 Task: Add Sprouts Peppermint Spray to the cart.
Action: Mouse moved to (995, 346)
Screenshot: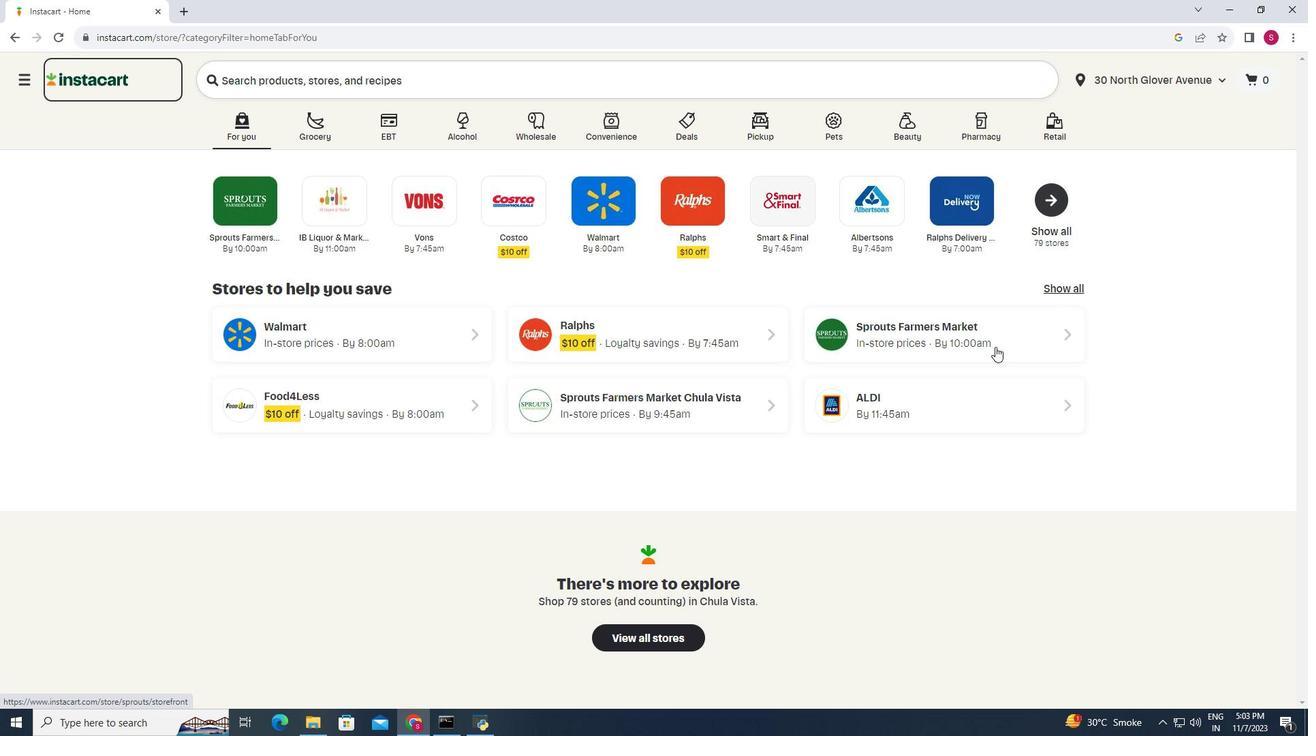 
Action: Mouse pressed left at (995, 346)
Screenshot: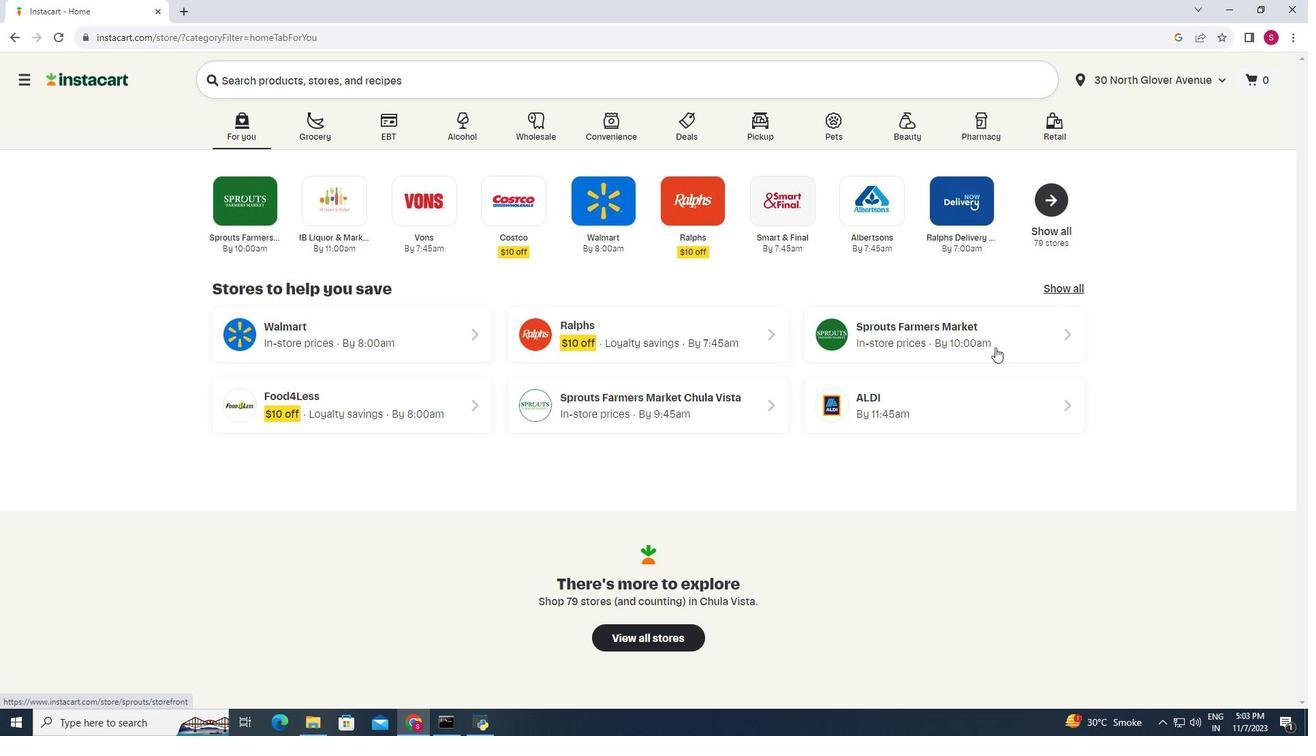 
Action: Mouse moved to (77, 468)
Screenshot: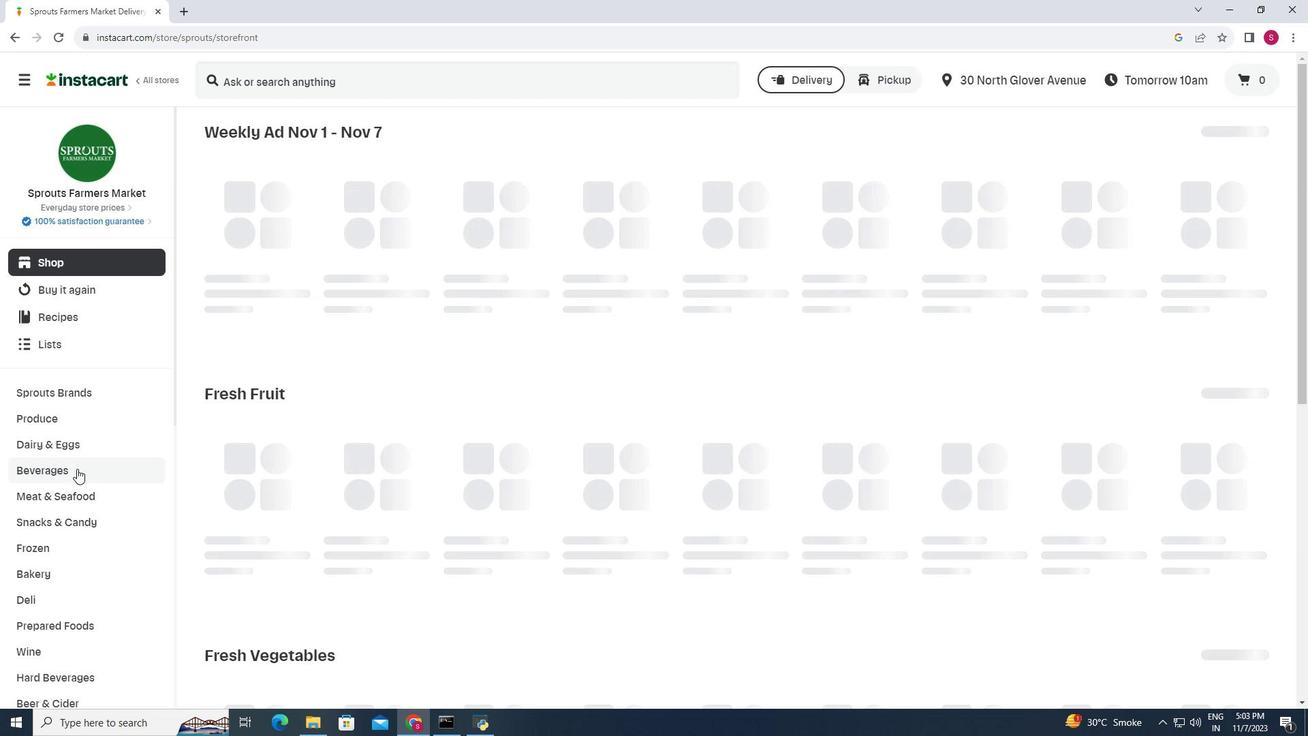 
Action: Mouse scrolled (77, 468) with delta (0, 0)
Screenshot: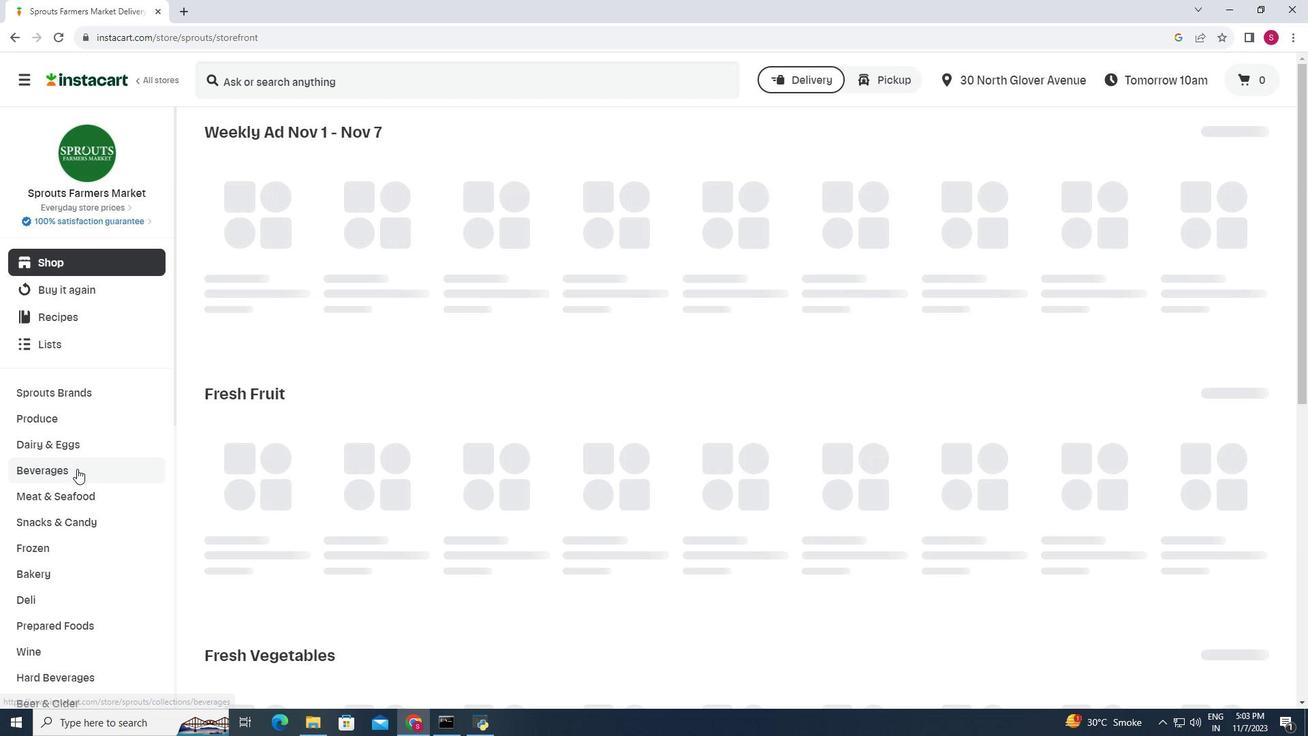 
Action: Mouse scrolled (77, 468) with delta (0, 0)
Screenshot: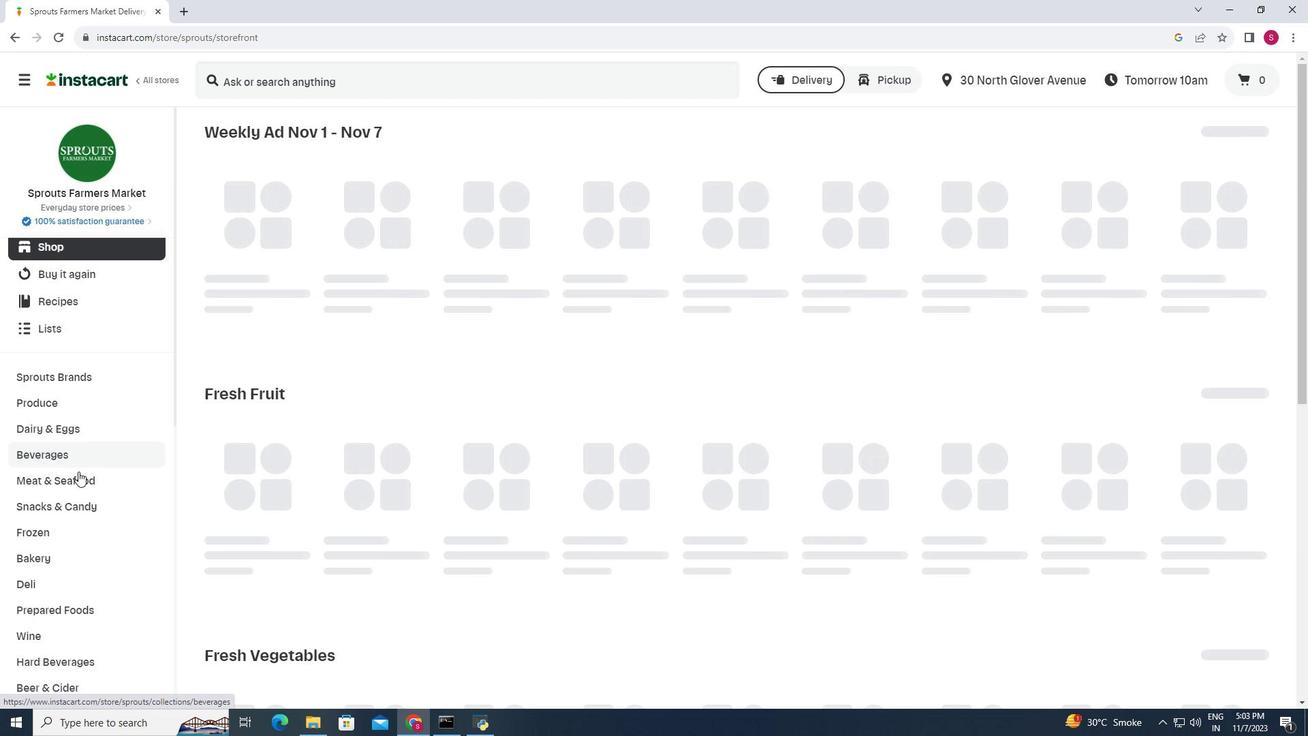 
Action: Mouse moved to (79, 471)
Screenshot: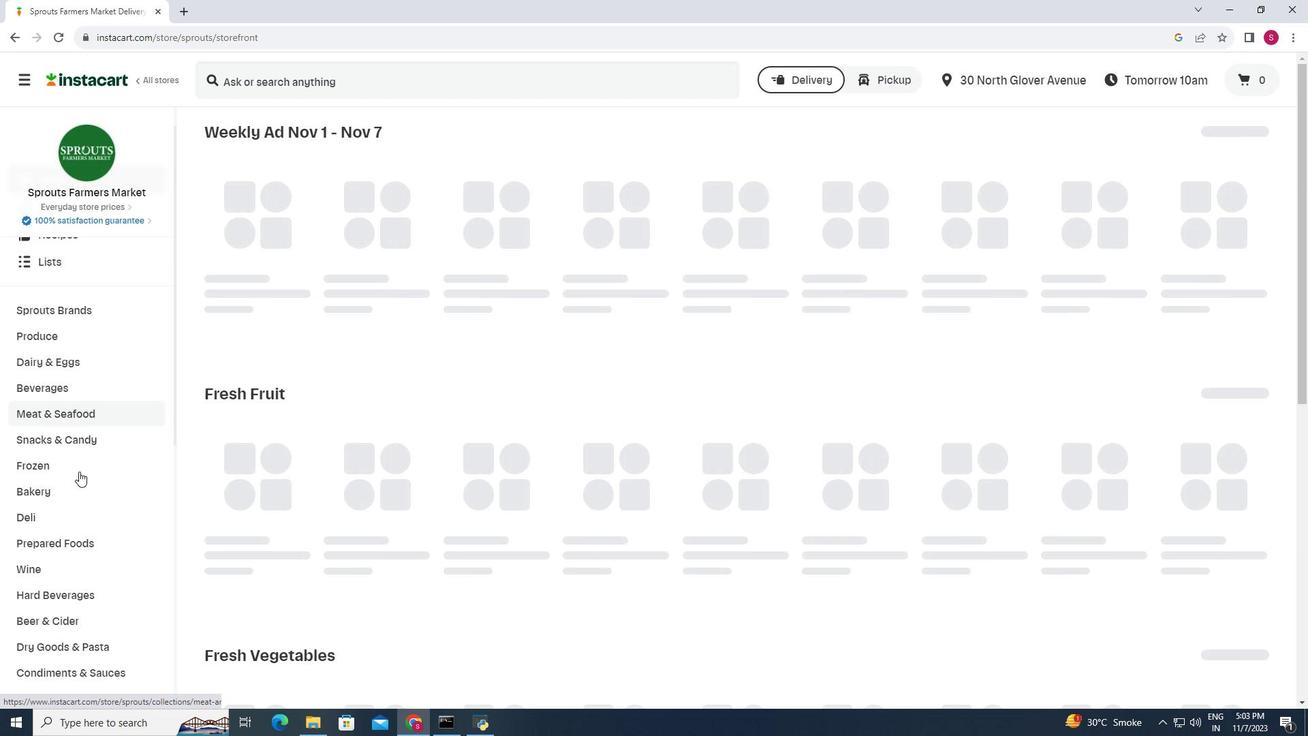 
Action: Mouse scrolled (79, 470) with delta (0, 0)
Screenshot: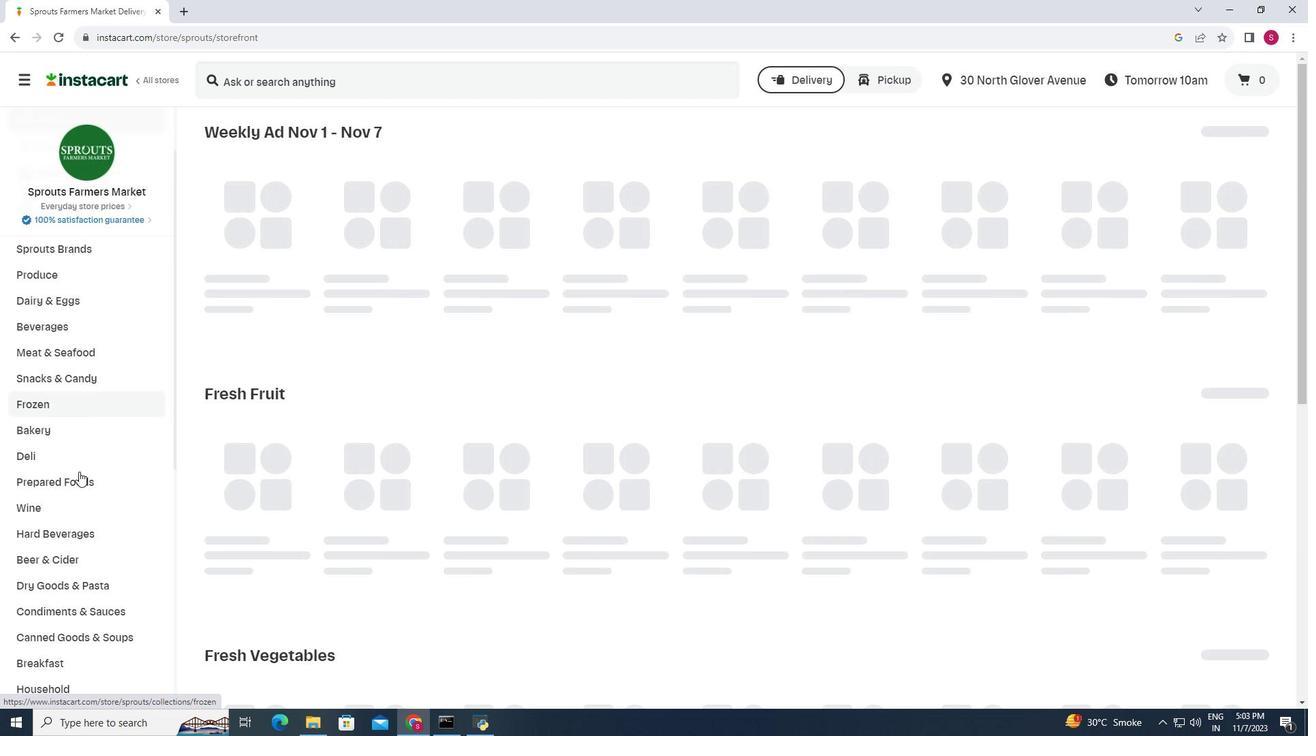 
Action: Mouse moved to (79, 471)
Screenshot: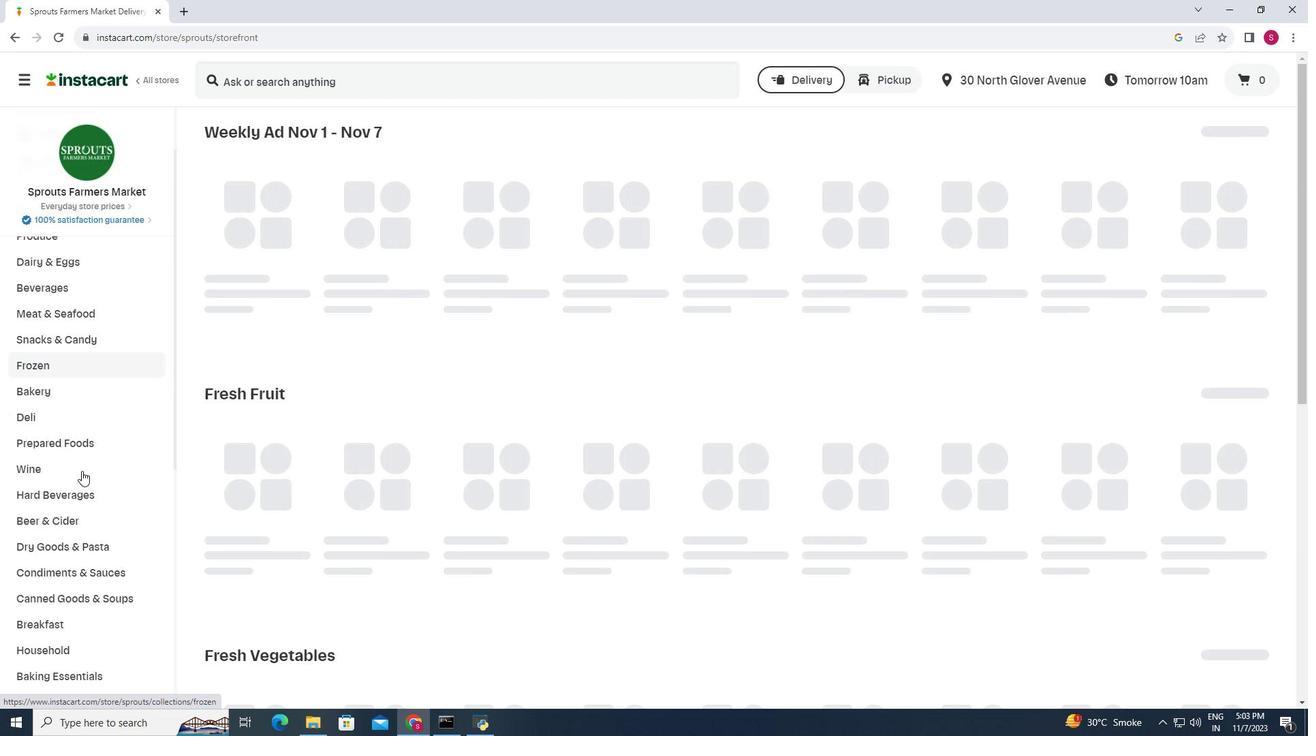 
Action: Mouse scrolled (79, 470) with delta (0, 0)
Screenshot: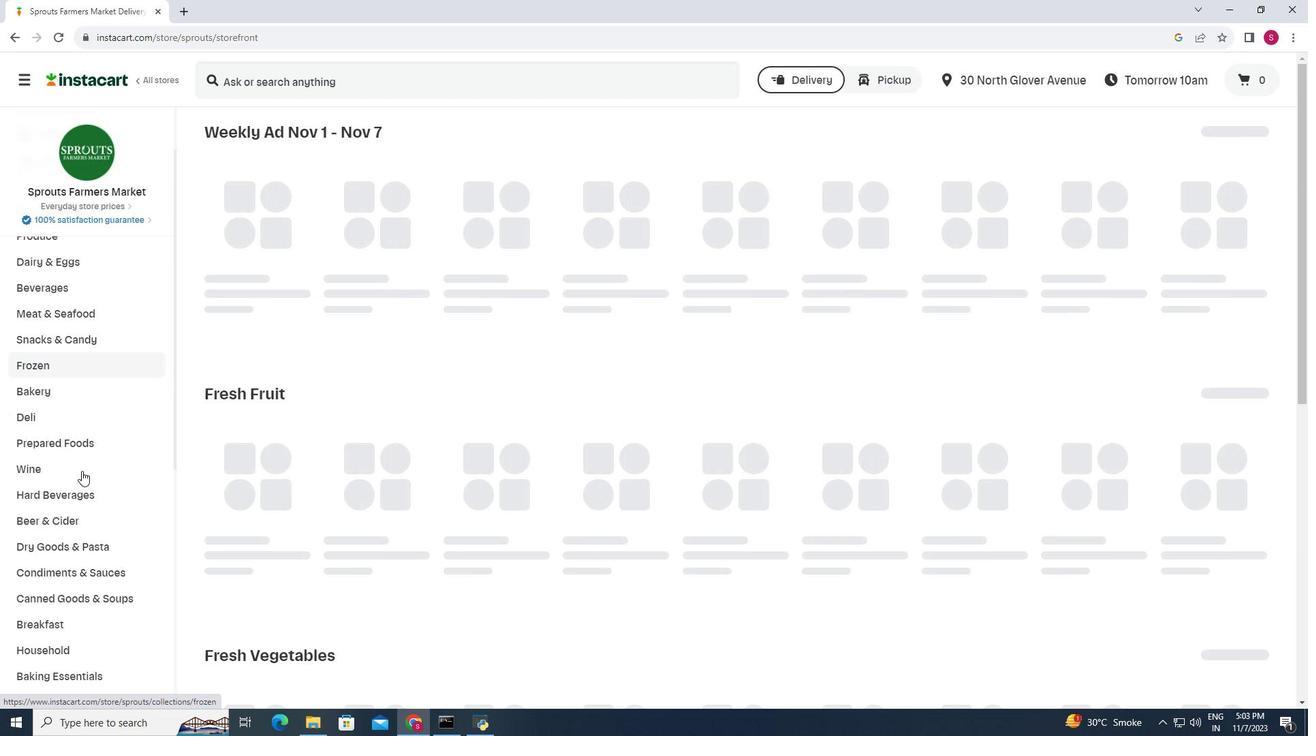 
Action: Mouse moved to (82, 557)
Screenshot: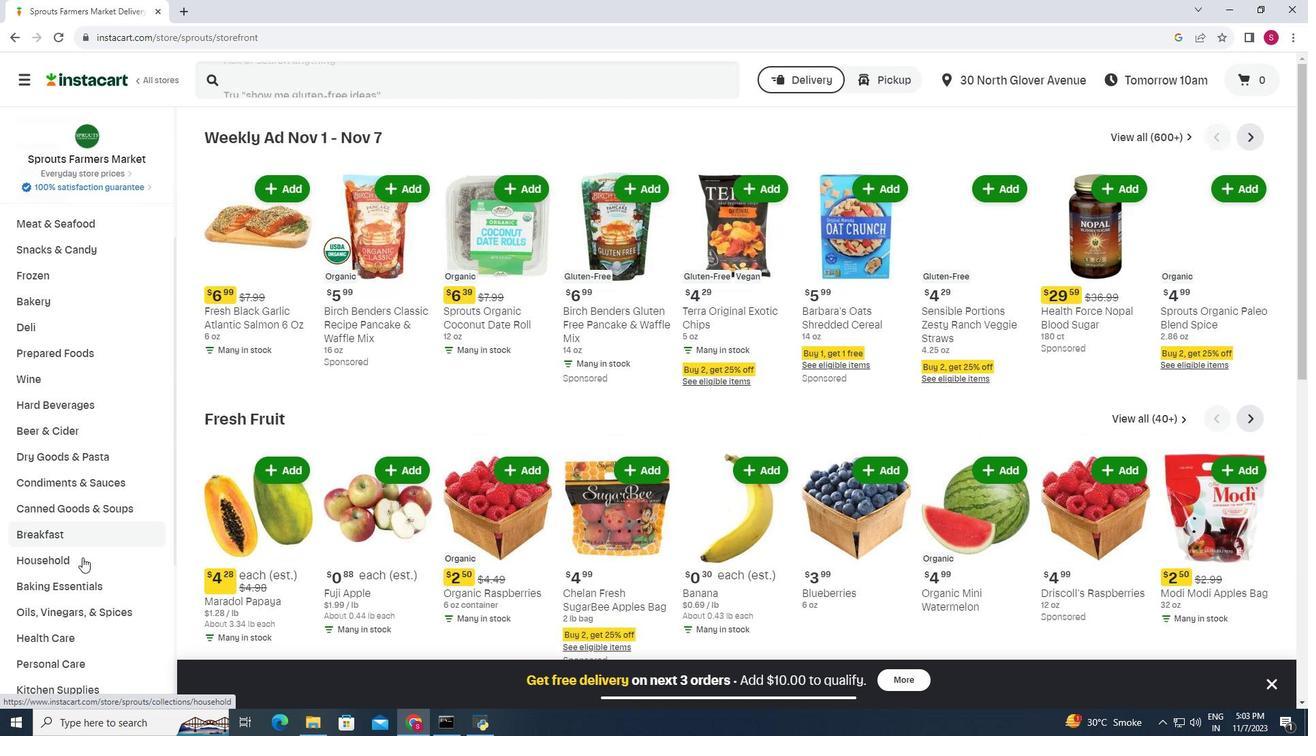 
Action: Mouse pressed left at (82, 557)
Screenshot: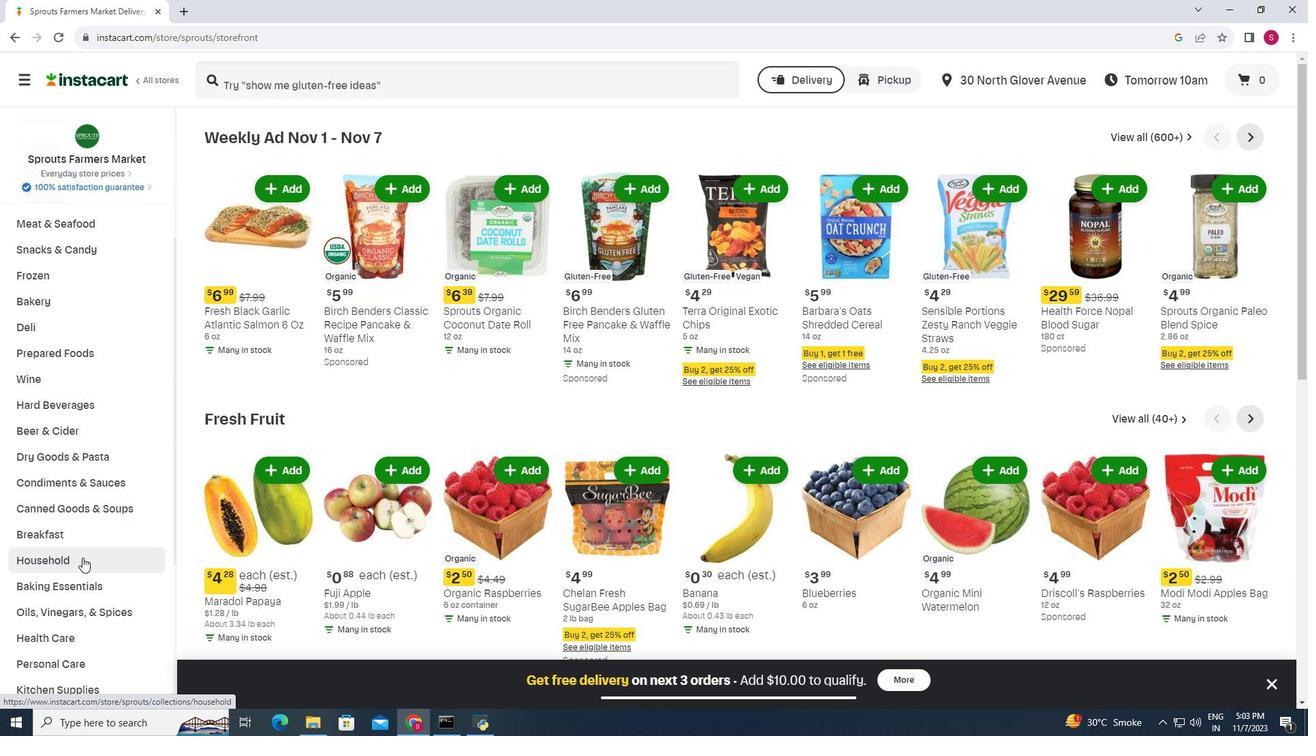
Action: Mouse moved to (731, 170)
Screenshot: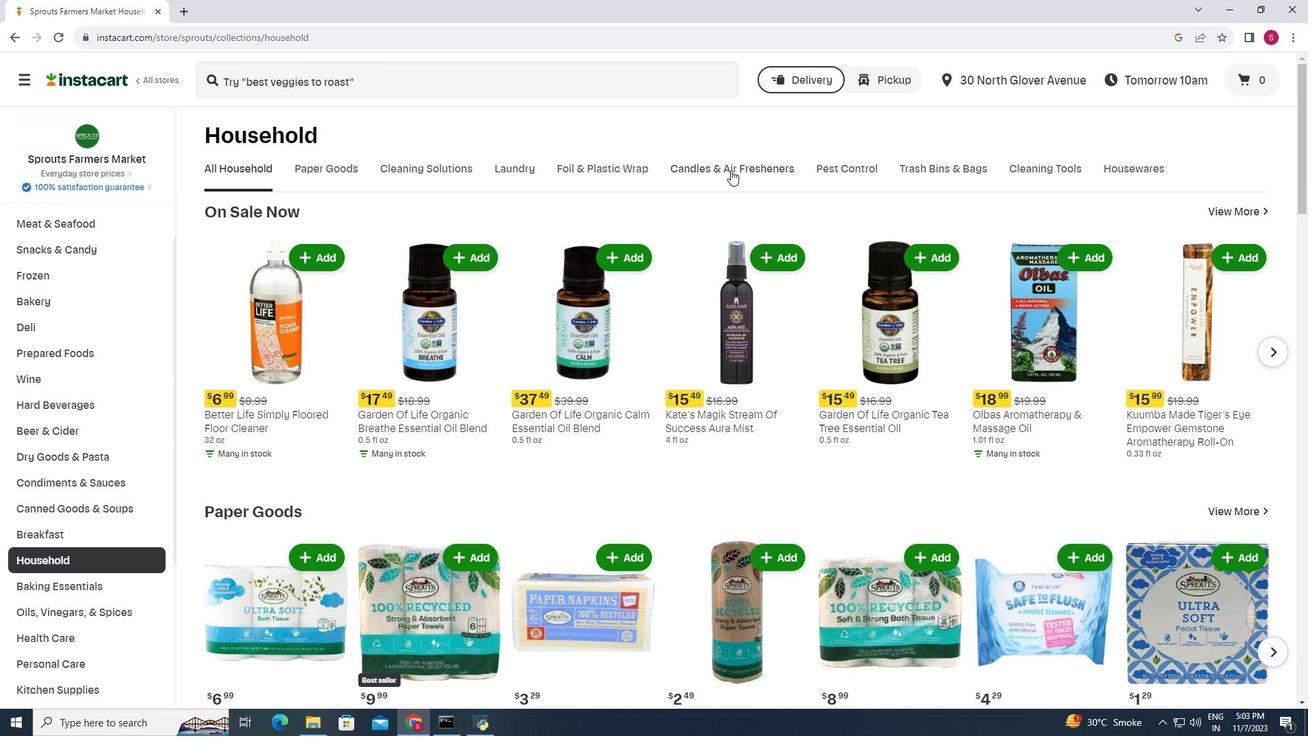 
Action: Mouse pressed left at (731, 170)
Screenshot: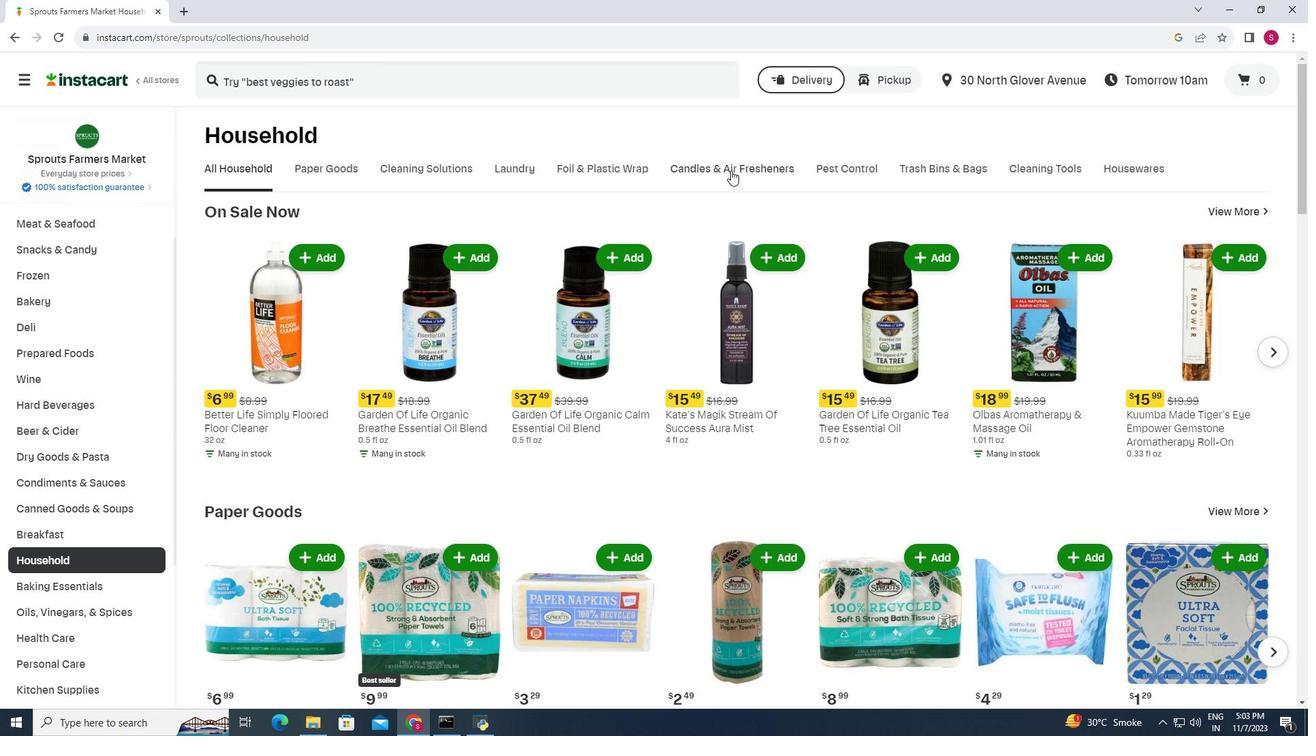 
Action: Mouse moved to (346, 83)
Screenshot: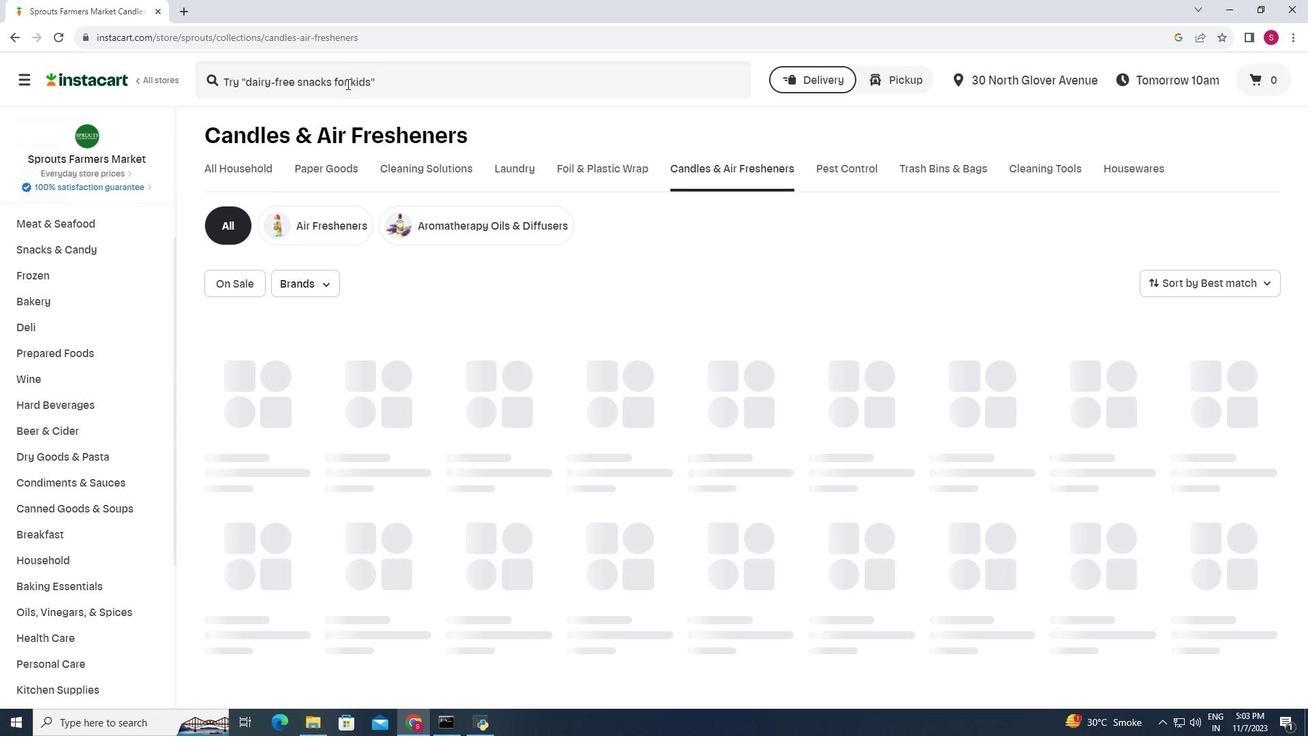 
Action: Mouse pressed left at (346, 83)
Screenshot: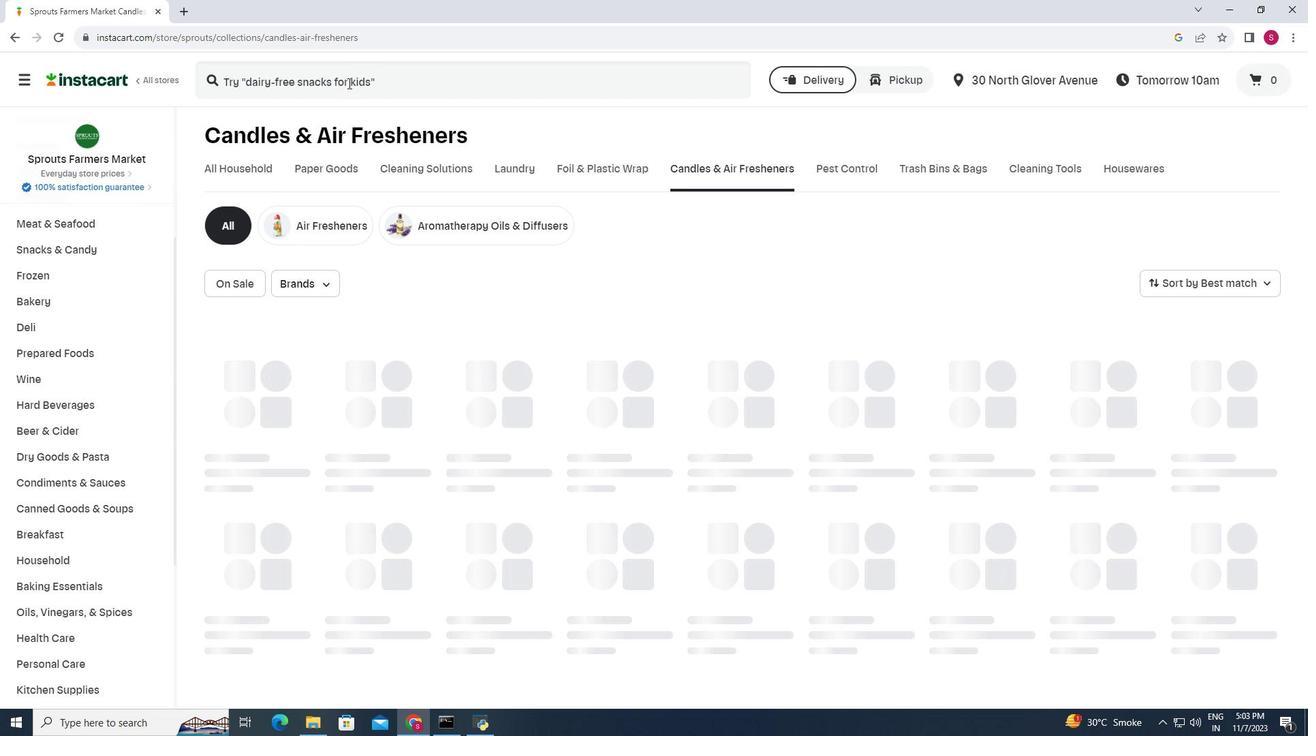 
Action: Mouse moved to (348, 83)
Screenshot: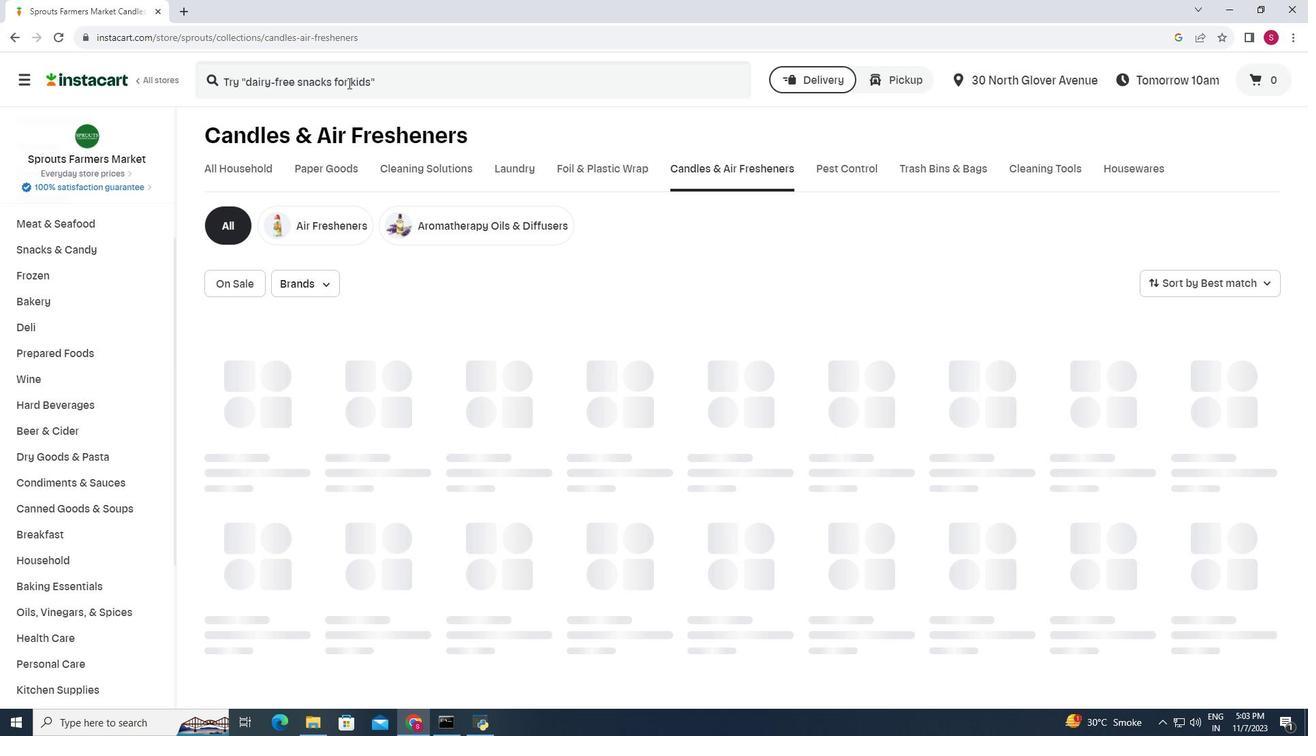 
Action: Key pressed <Key.shift>Sprouts<Key.space><Key.shift>O<Key.backspace><Key.shift>Peppermint<Key.space><Key.shift><Key.shift><Key.shift><Key.shift>Spray<Key.enter>
Screenshot: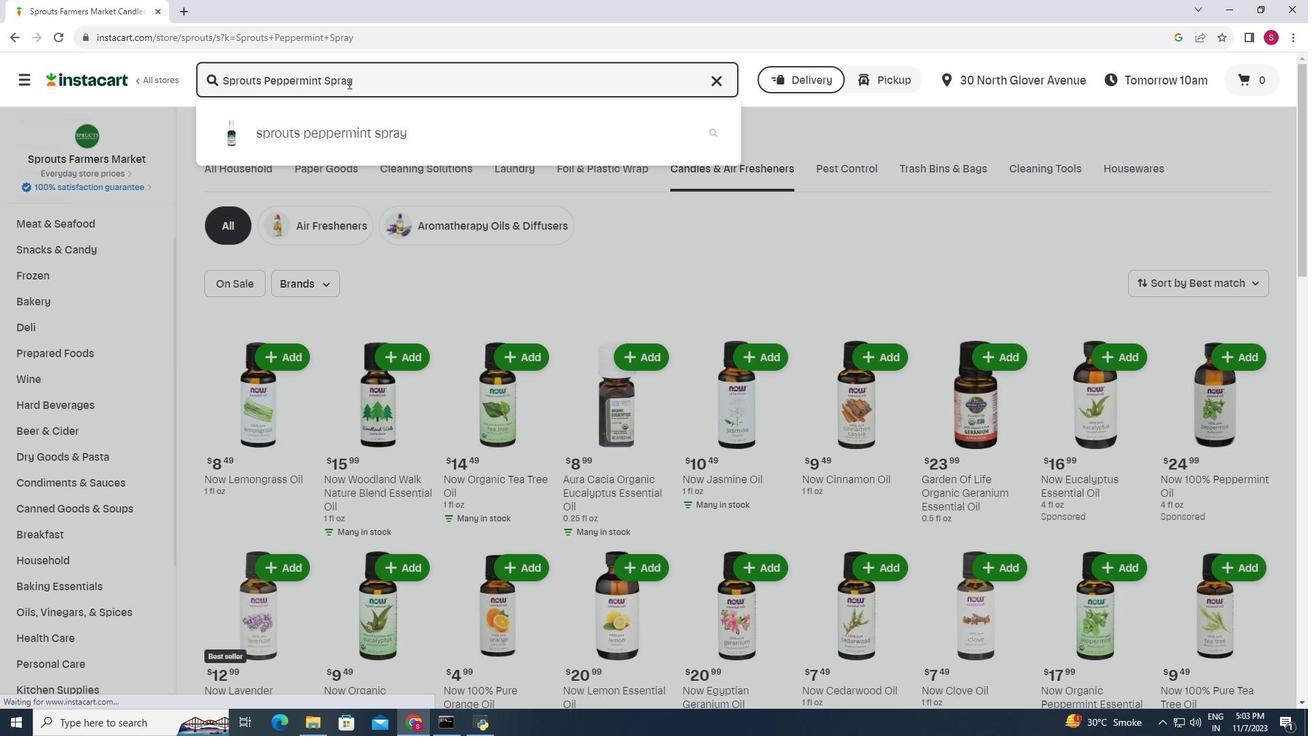 
Action: Mouse moved to (376, 207)
Screenshot: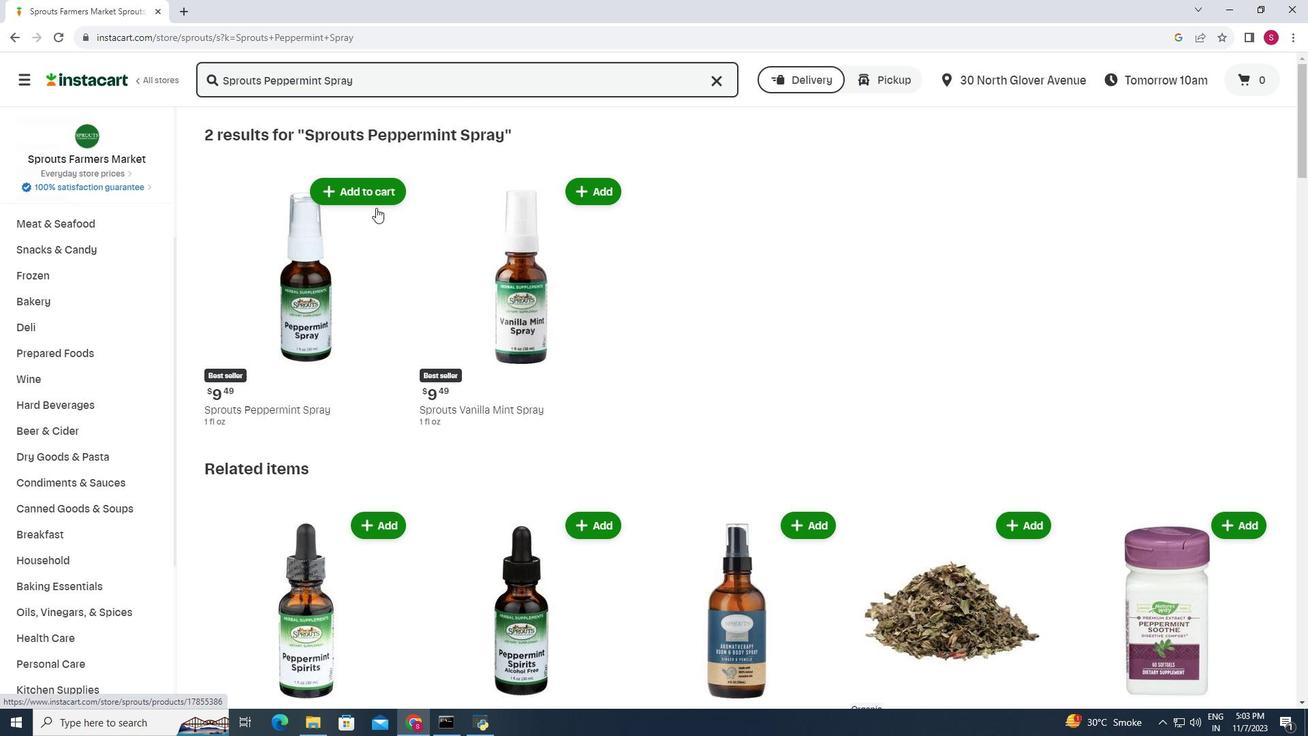 
Action: Mouse pressed left at (376, 207)
Screenshot: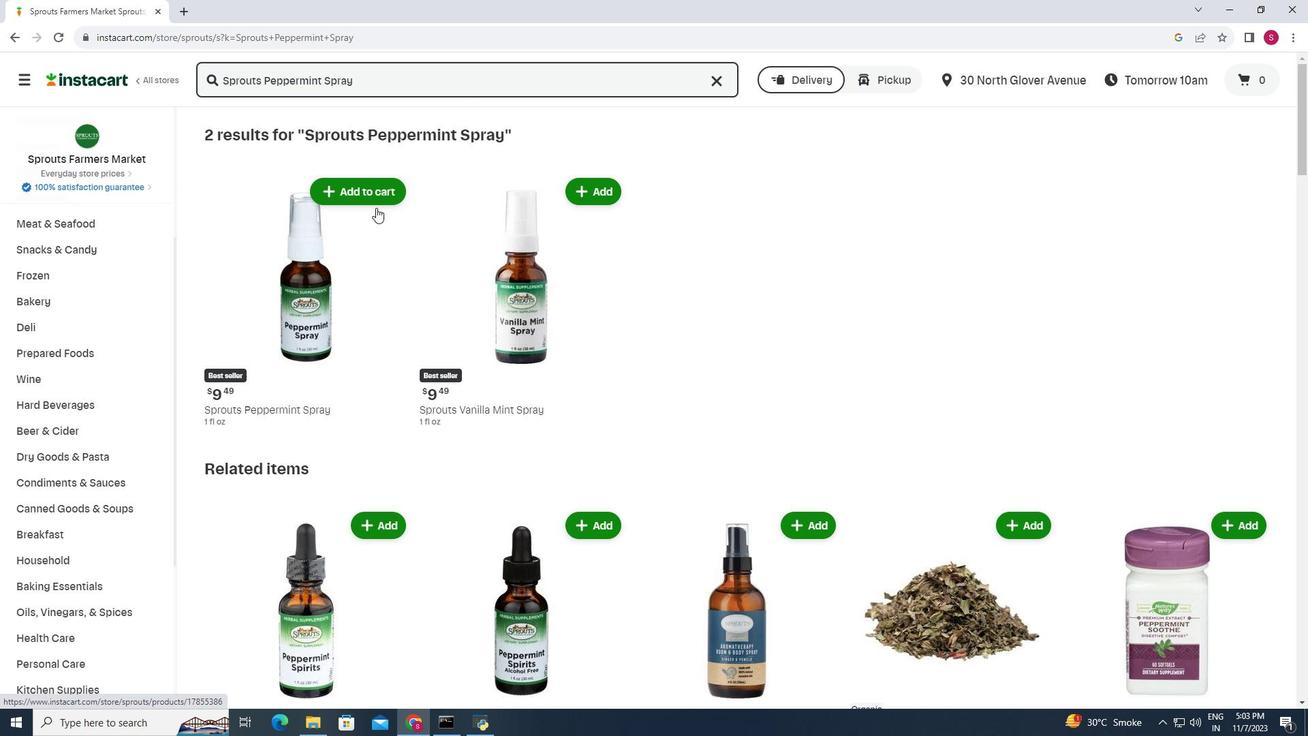 
Action: Mouse moved to (829, 278)
Screenshot: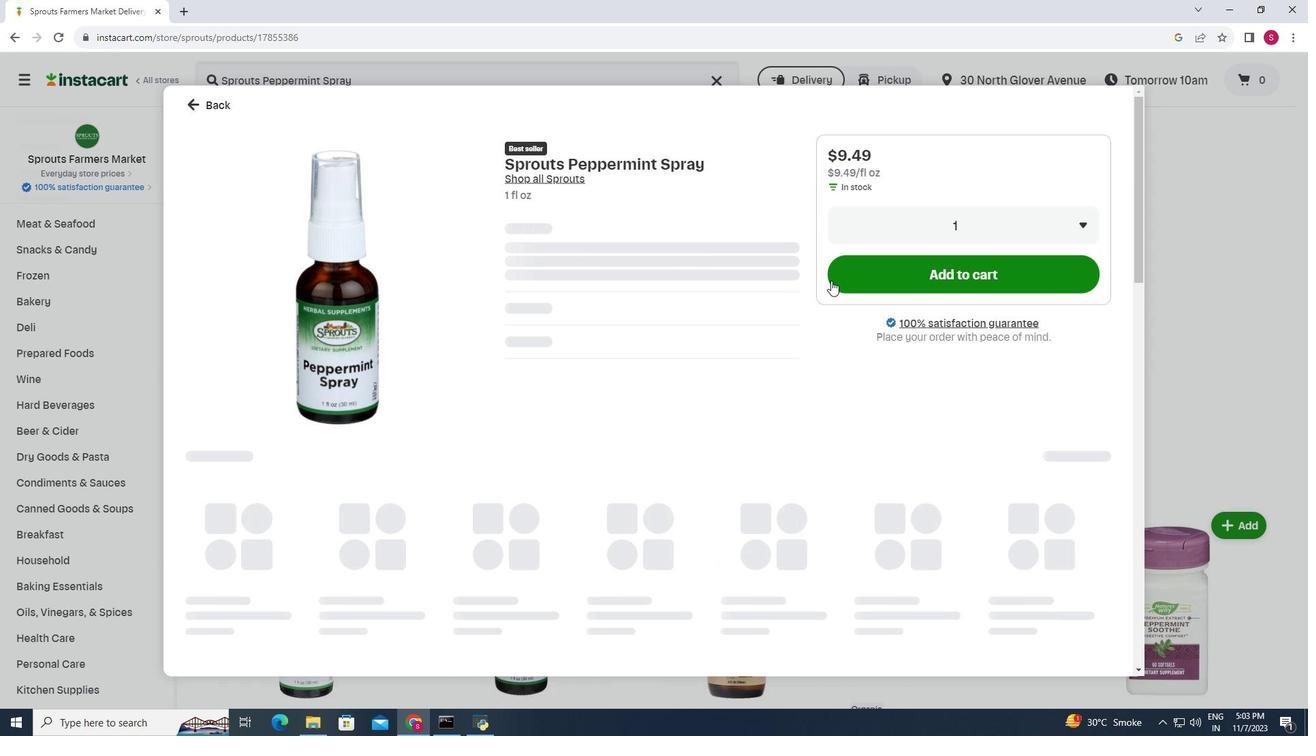 
Action: Mouse pressed left at (829, 278)
Screenshot: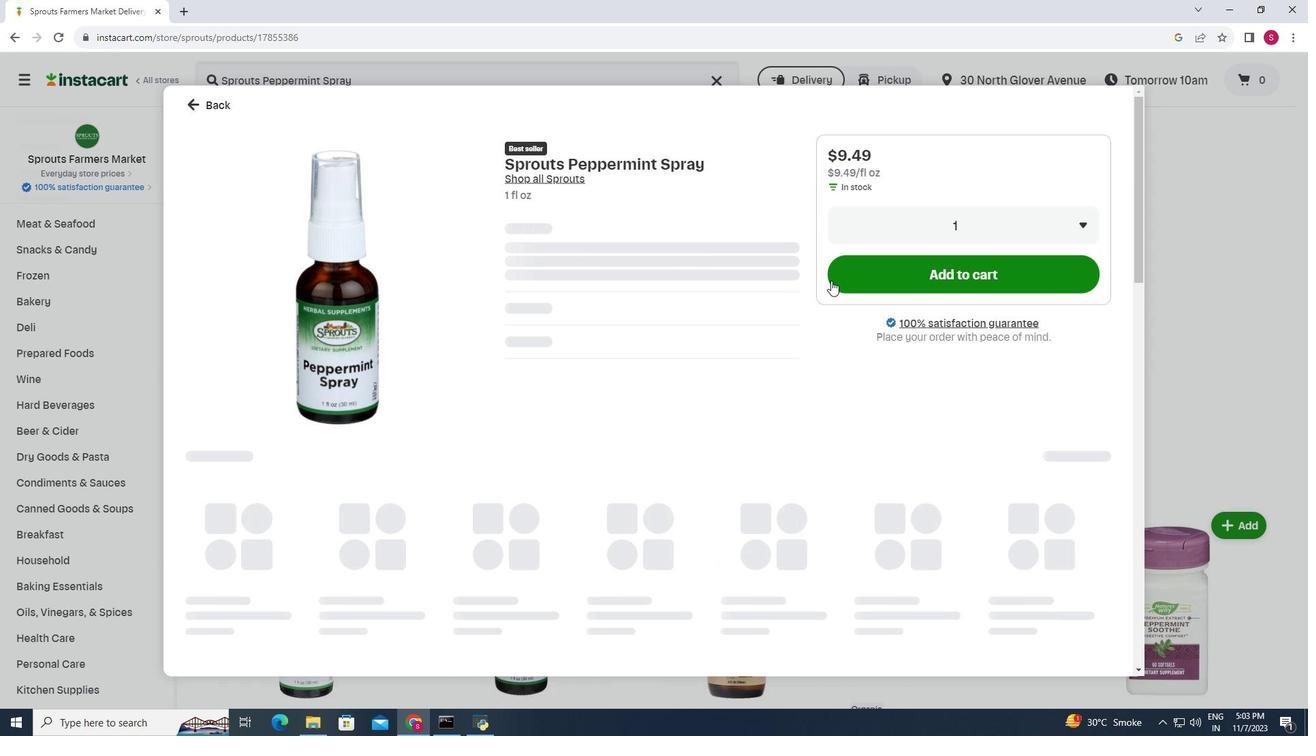 
Action: Mouse moved to (791, 241)
Screenshot: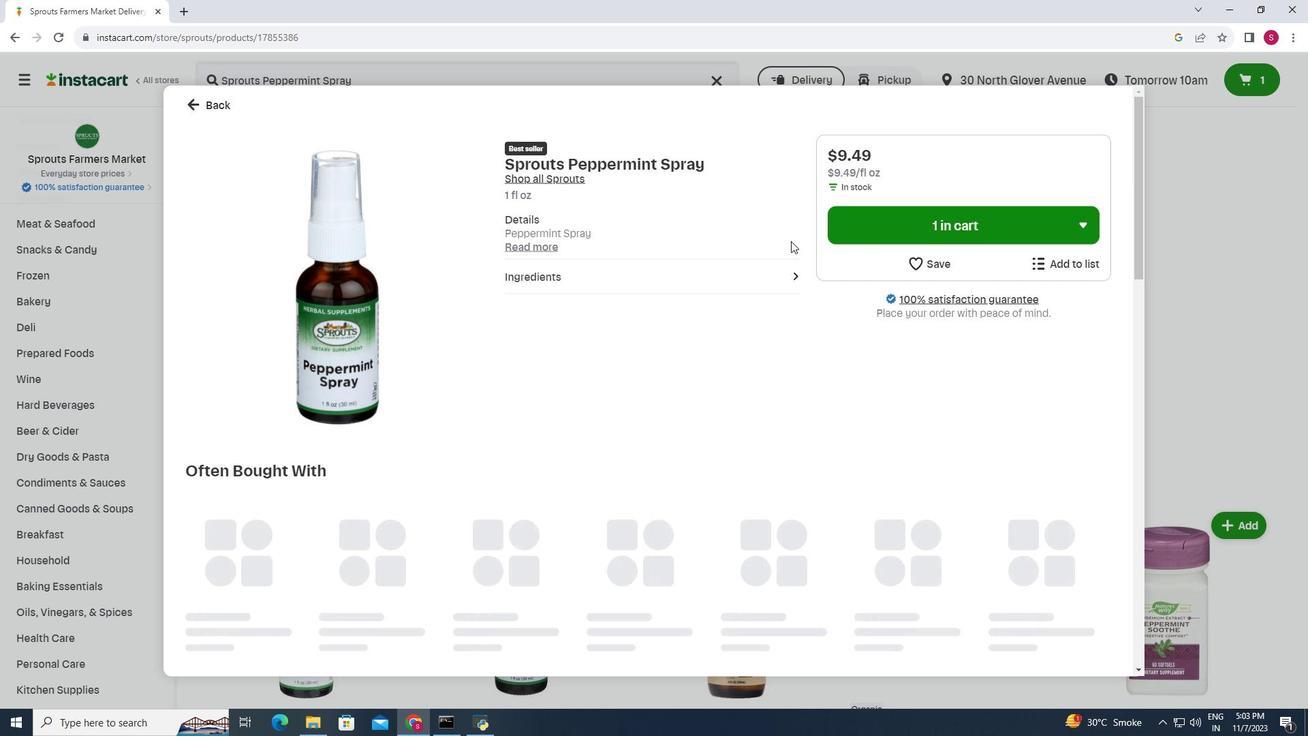 
